 Task: Add an event with the title Second Webinar: Email Marketing Strategies for Success, date '2023/12/14', time 7:00 AM to 9:00 AMand add a description: _x000D_
Throughout the workshop, participants will engage in a series of activities, discussions, and case studies that promote self-reflection, skill-building, and practical application of leadership concepts. , put the event into Blue category . Add location for the event as: Warsaw, Poland, logged in from the account softage.7@softage.netand send the event invitation to softage.8@softage.net and softage.9@softage.net. Set a reminder for the event 30 minutes before
Action: Mouse moved to (107, 123)
Screenshot: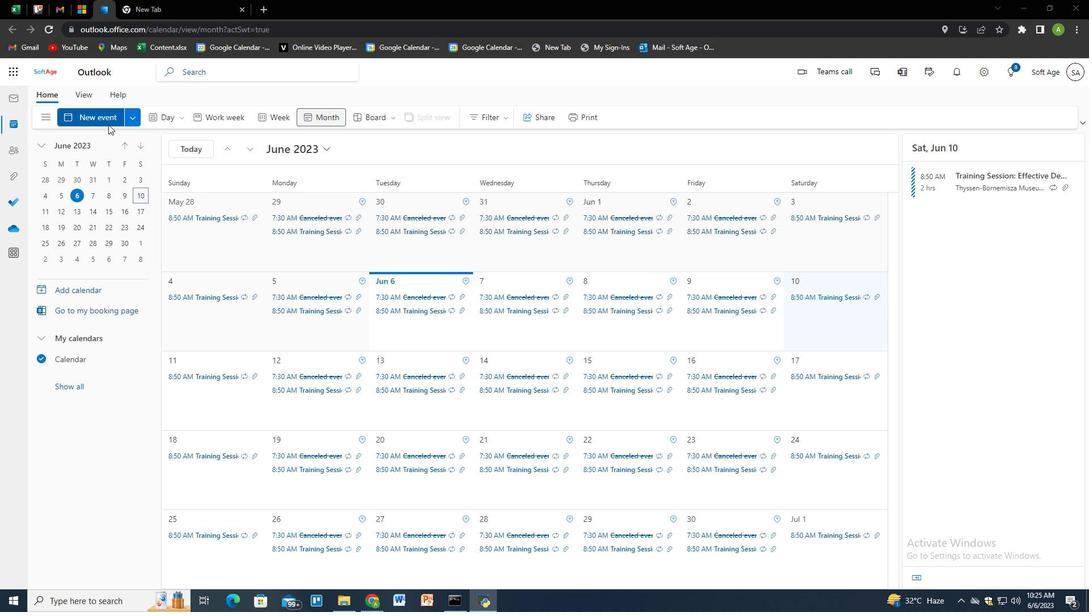 
Action: Mouse pressed left at (107, 123)
Screenshot: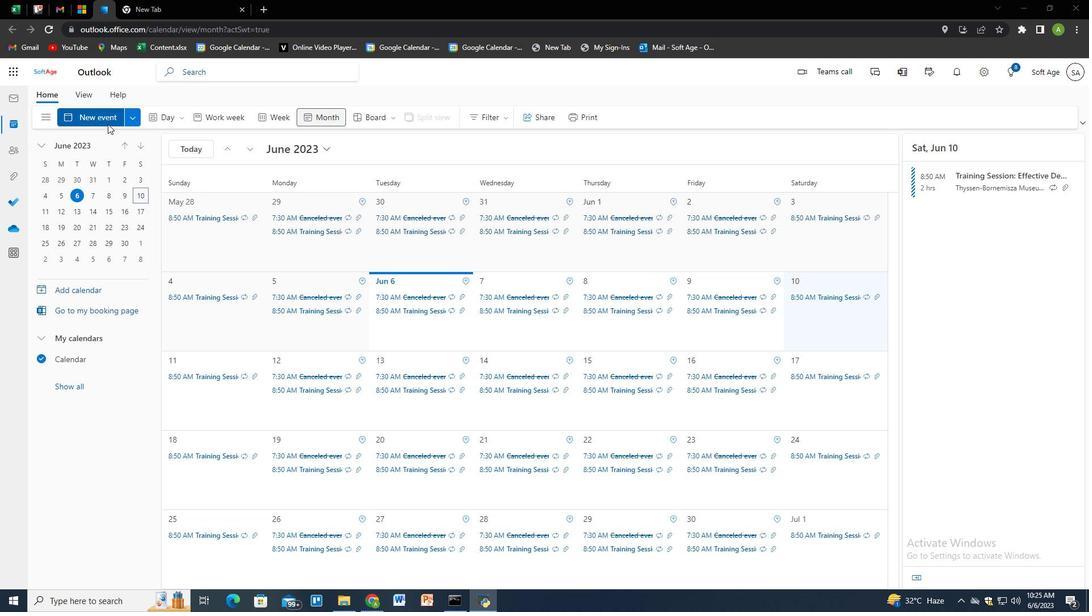 
Action: Mouse moved to (404, 192)
Screenshot: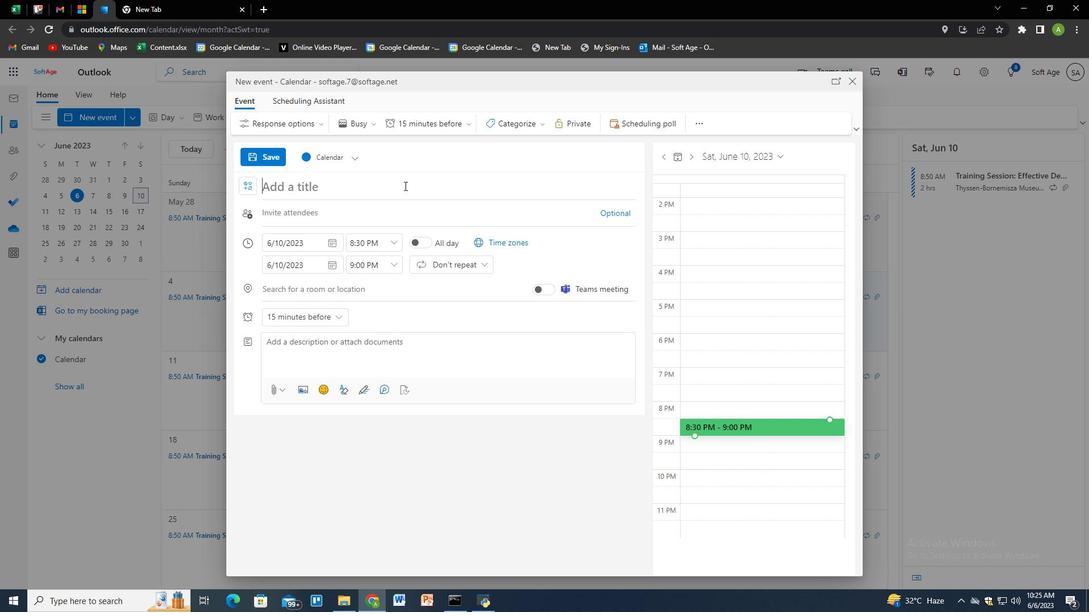
Action: Mouse pressed left at (404, 192)
Screenshot: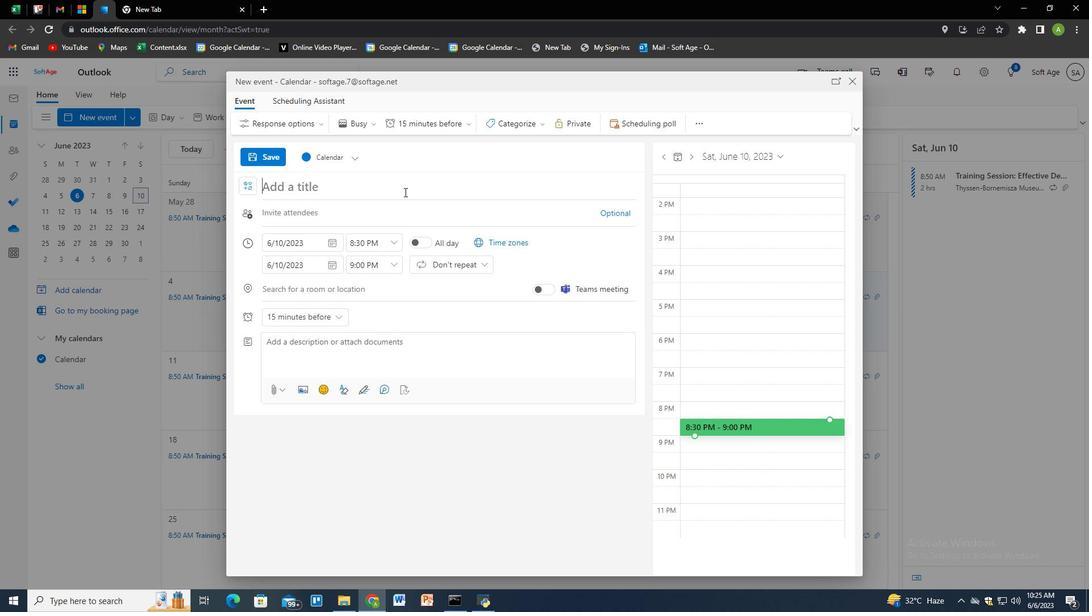 
Action: Key pressed <Key.shift>Second<Key.space><Key.shift>Webinar<Key.shift>:<Key.space><Key.shift>Email<Key.space><Key.shift>Marketin<Key.backspace><Key.backspace><Key.backspace>tinn<Key.backspace>g<Key.space><Key.shift>Strategies<Key.space>for<Key.space><Key.shift>Success<Key.tab><Key.tab><Key.tab>
Screenshot: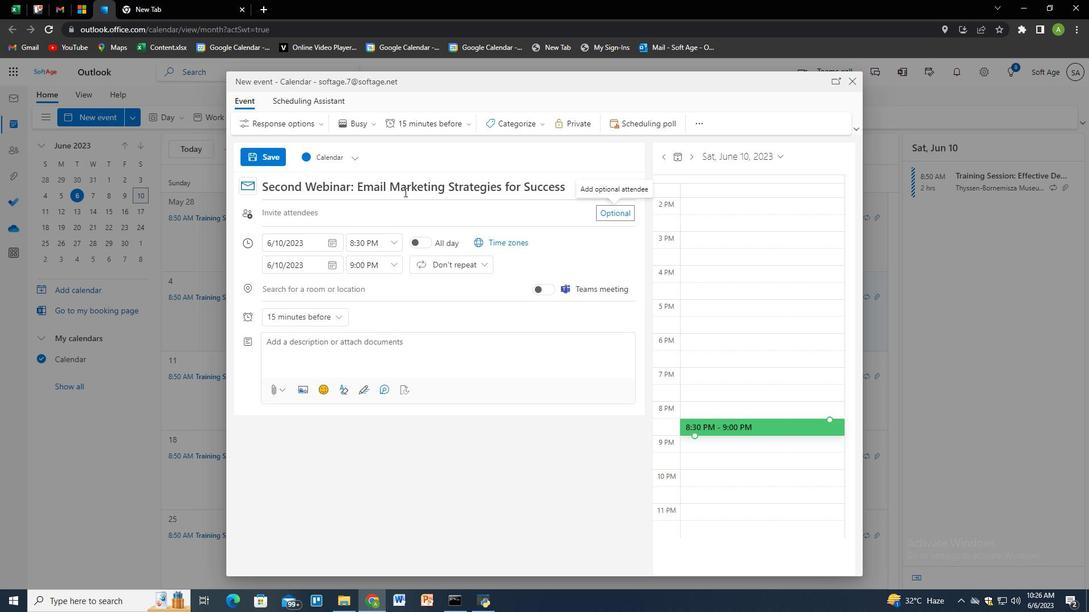 
Action: Mouse moved to (333, 242)
Screenshot: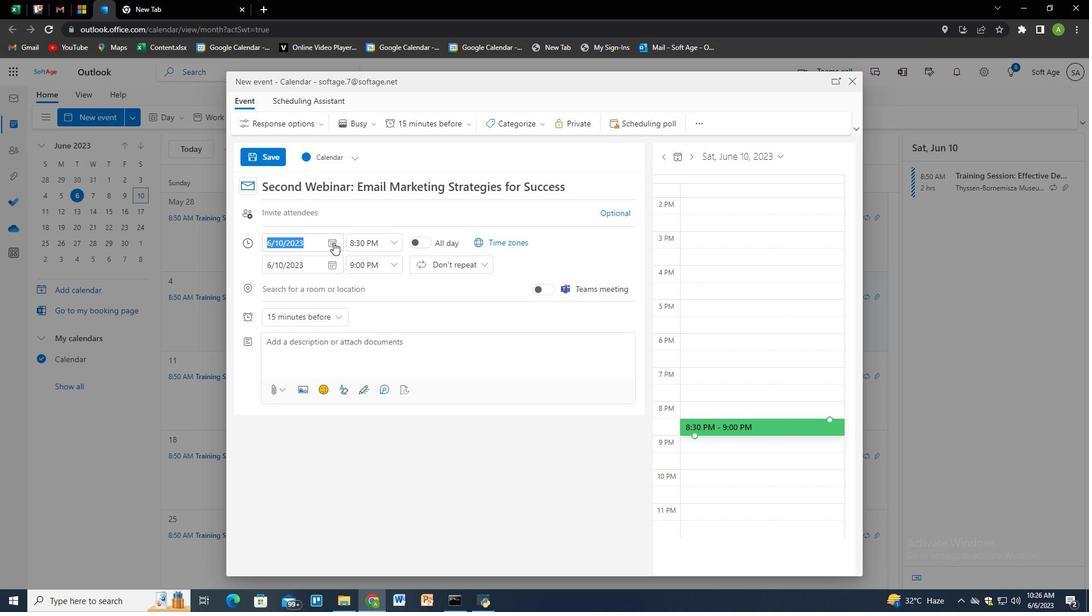 
Action: Mouse pressed left at (333, 242)
Screenshot: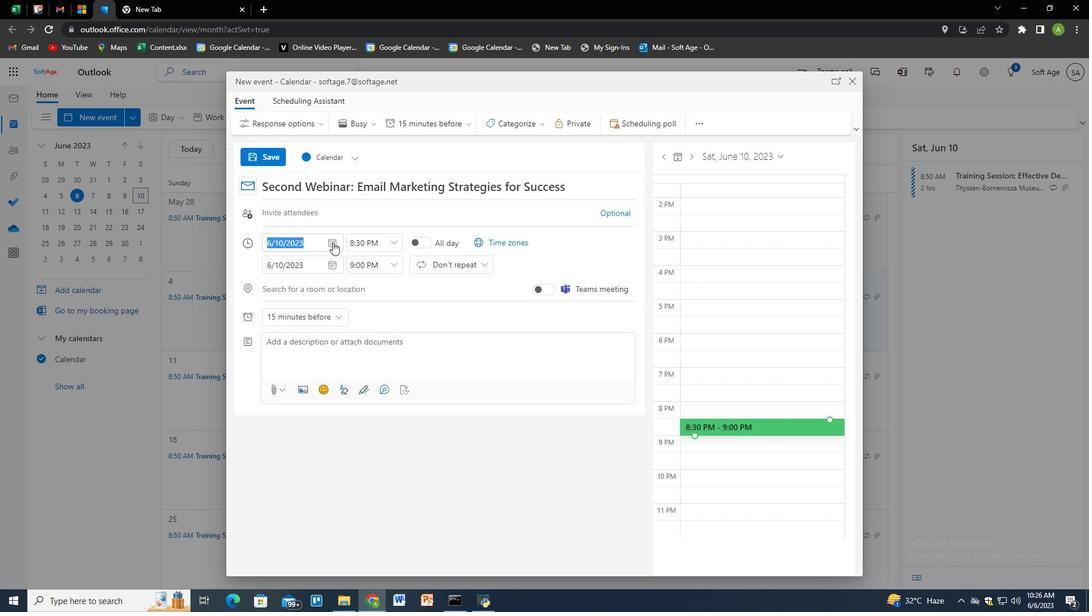 
Action: Mouse moved to (329, 260)
Screenshot: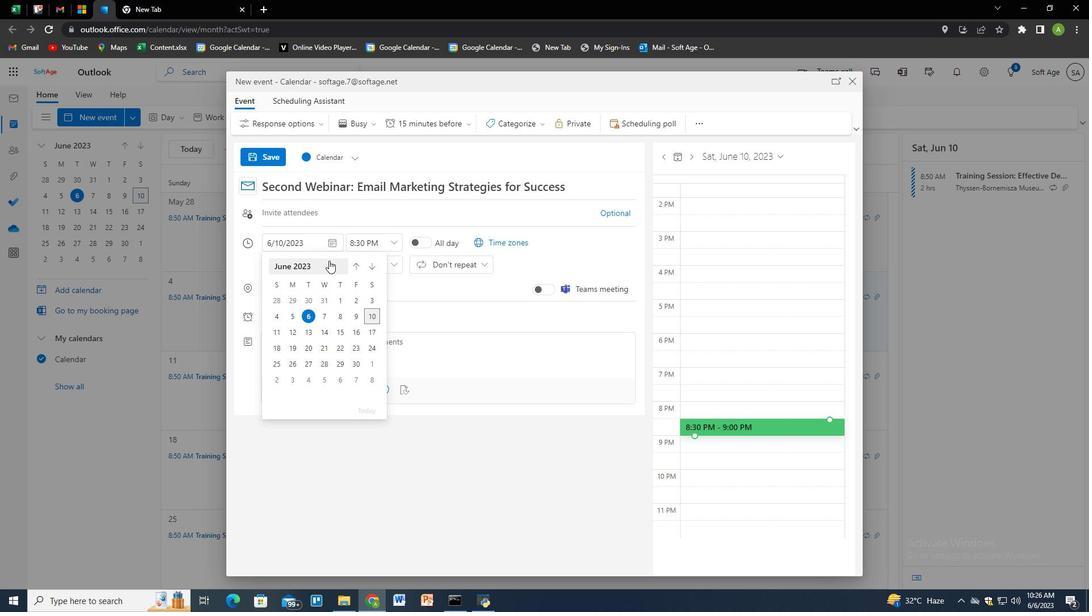 
Action: Mouse pressed left at (329, 260)
Screenshot: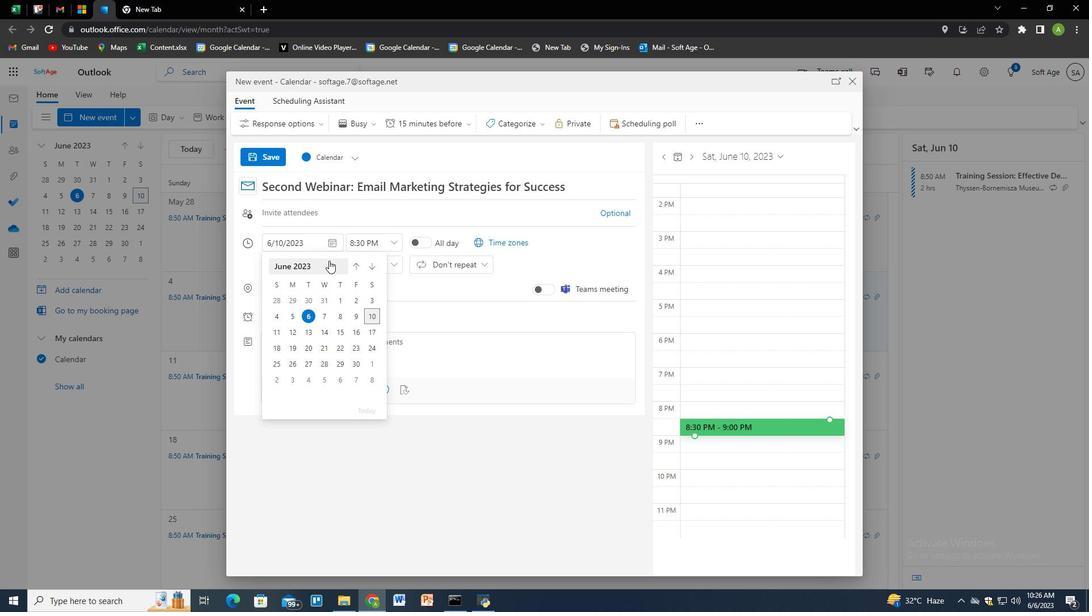 
Action: Mouse pressed left at (329, 260)
Screenshot: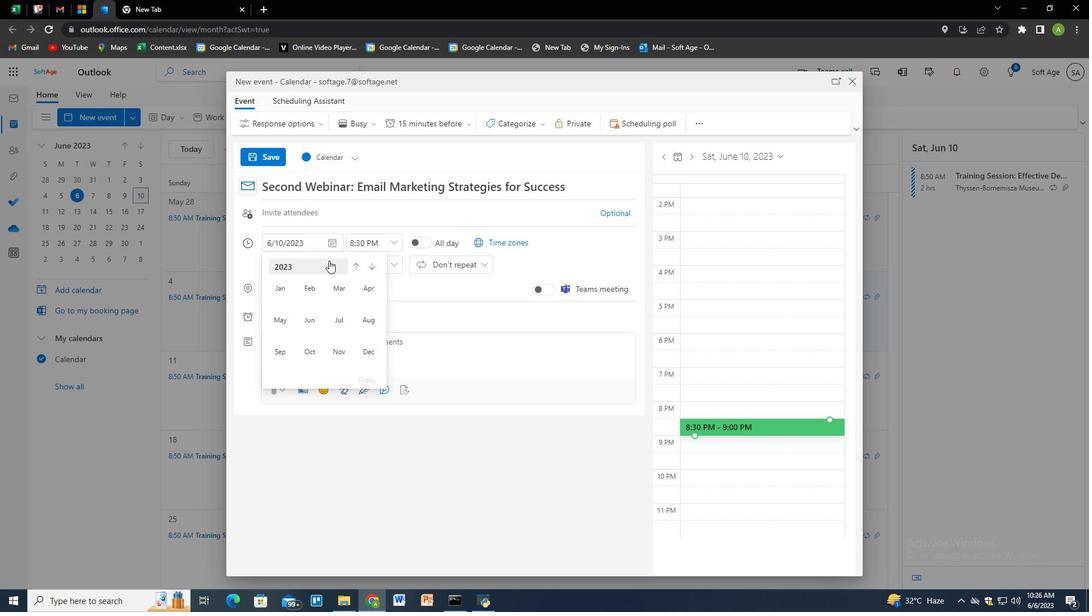 
Action: Mouse moved to (368, 287)
Screenshot: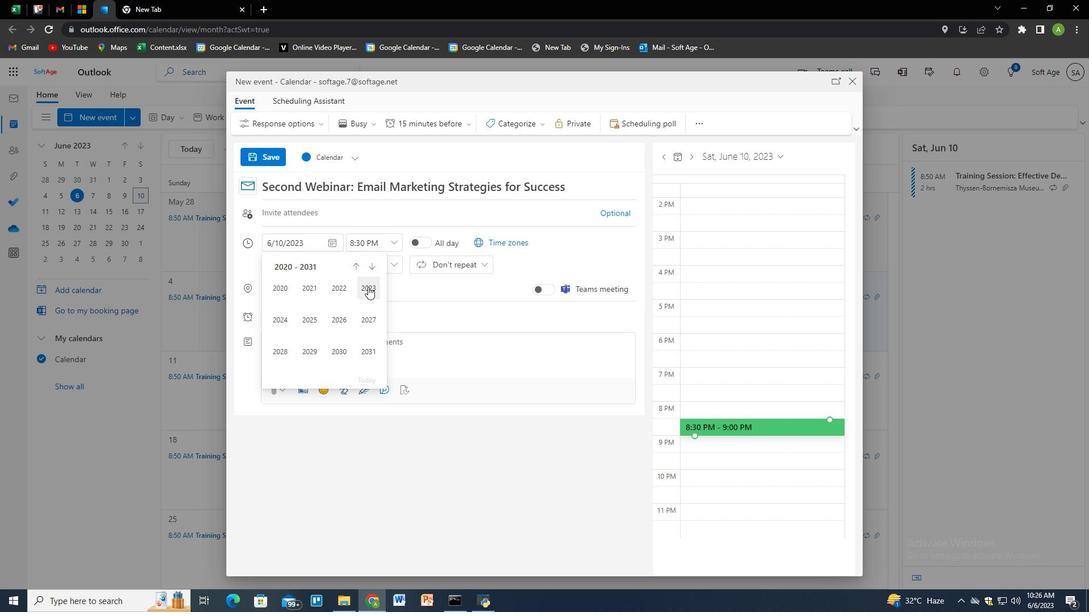 
Action: Mouse pressed left at (368, 287)
Screenshot: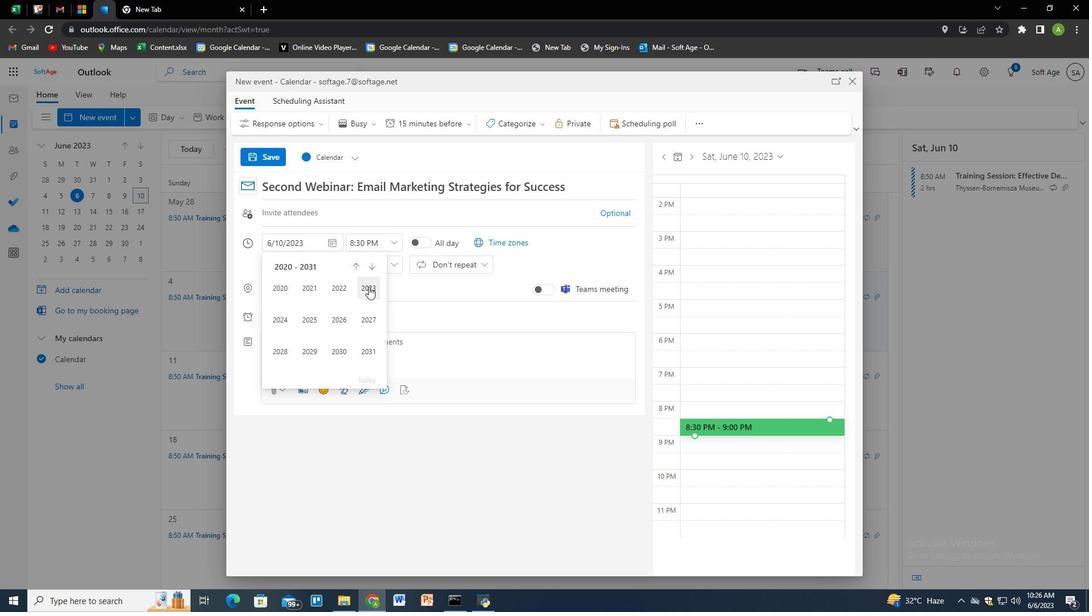 
Action: Mouse moved to (365, 348)
Screenshot: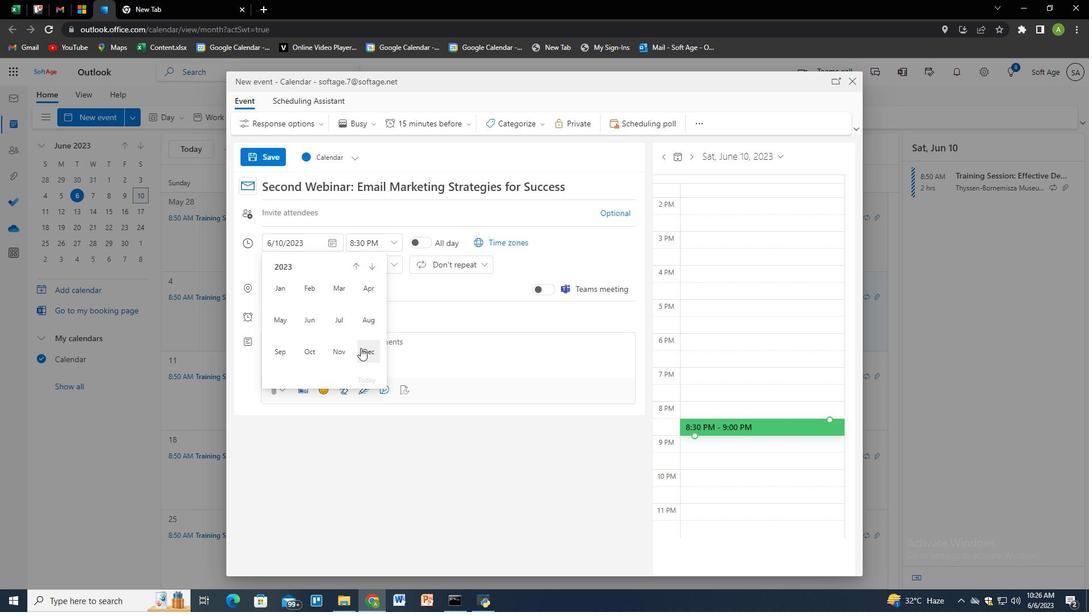 
Action: Mouse pressed left at (365, 348)
Screenshot: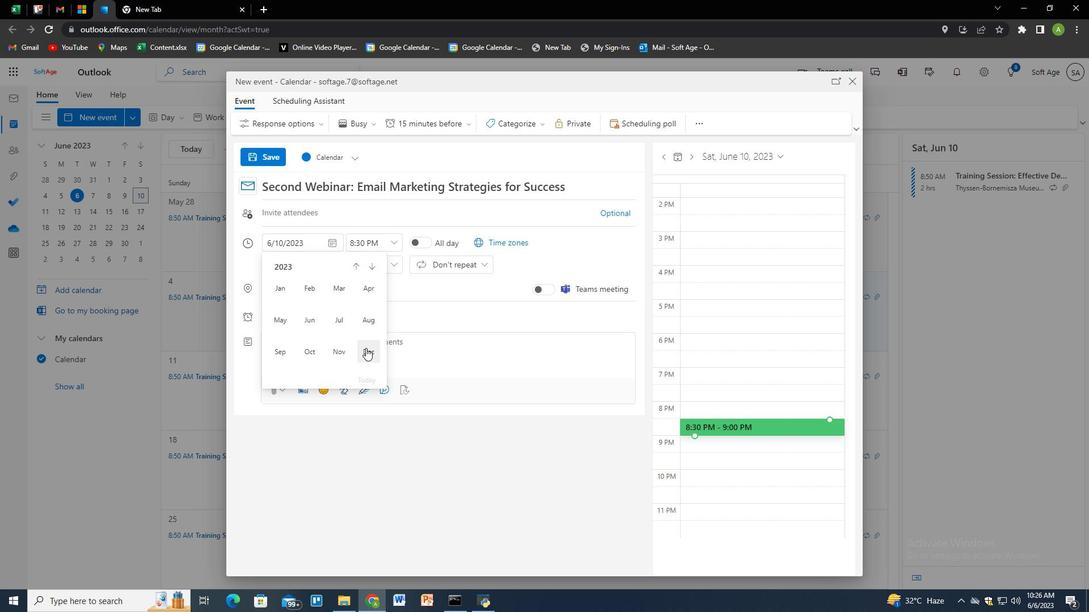 
Action: Mouse moved to (336, 331)
Screenshot: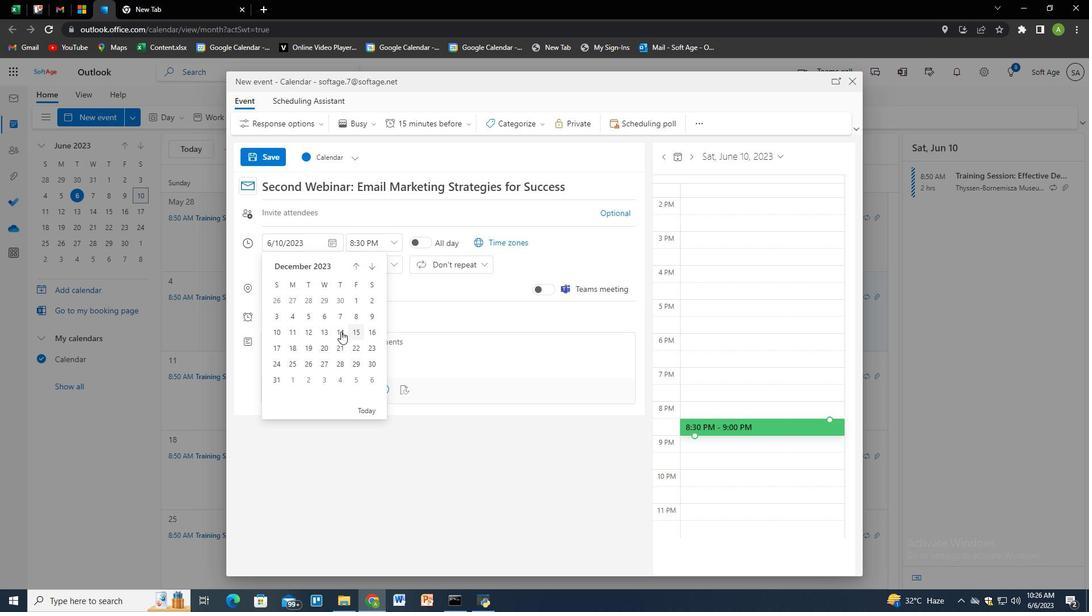 
Action: Mouse pressed left at (336, 331)
Screenshot: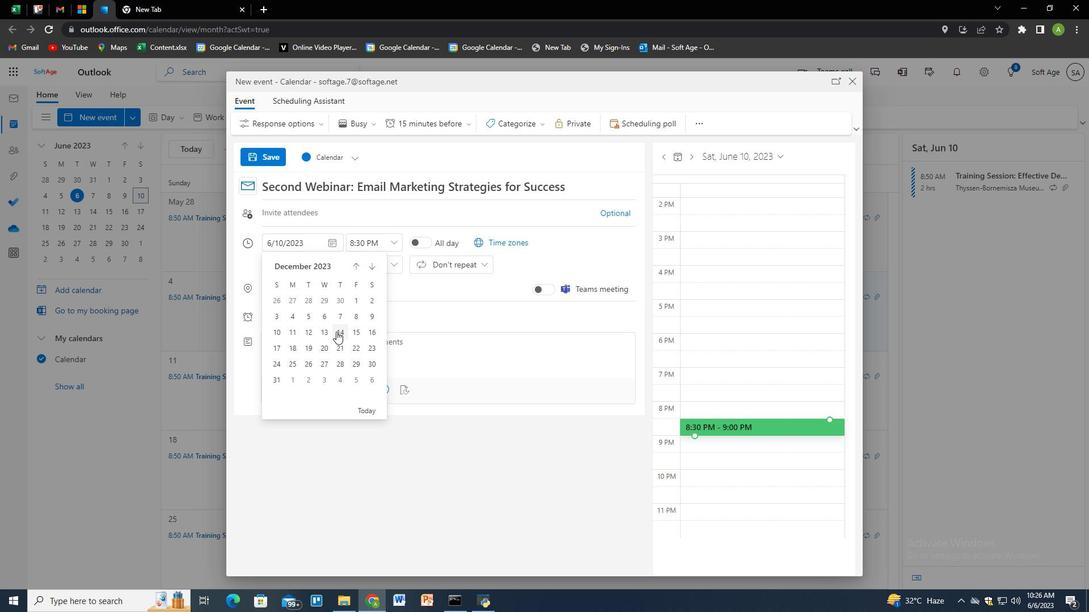 
Action: Mouse moved to (362, 249)
Screenshot: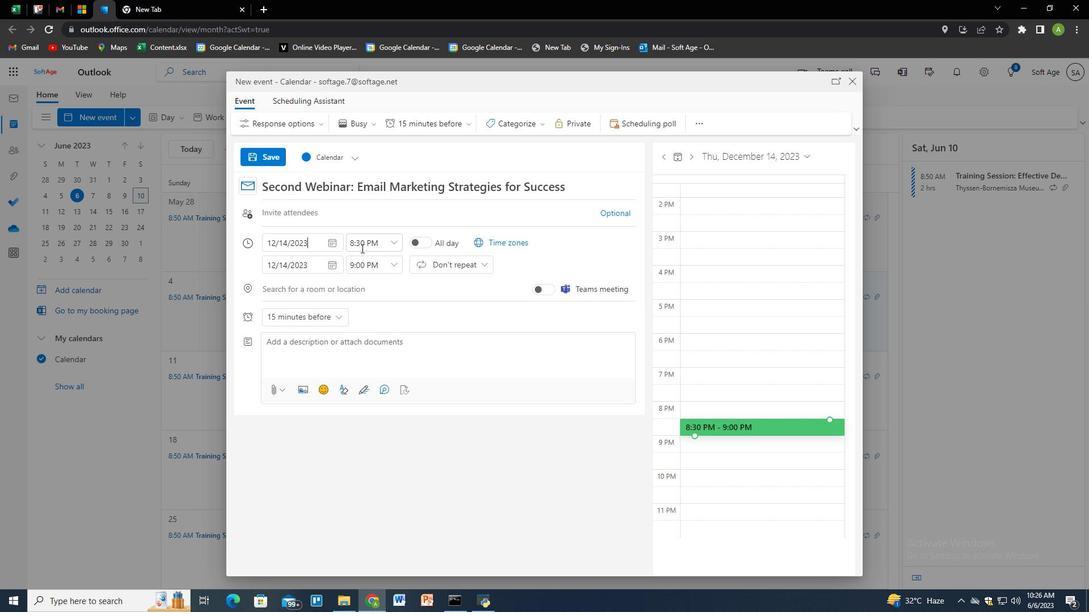 
Action: Mouse pressed left at (362, 249)
Screenshot: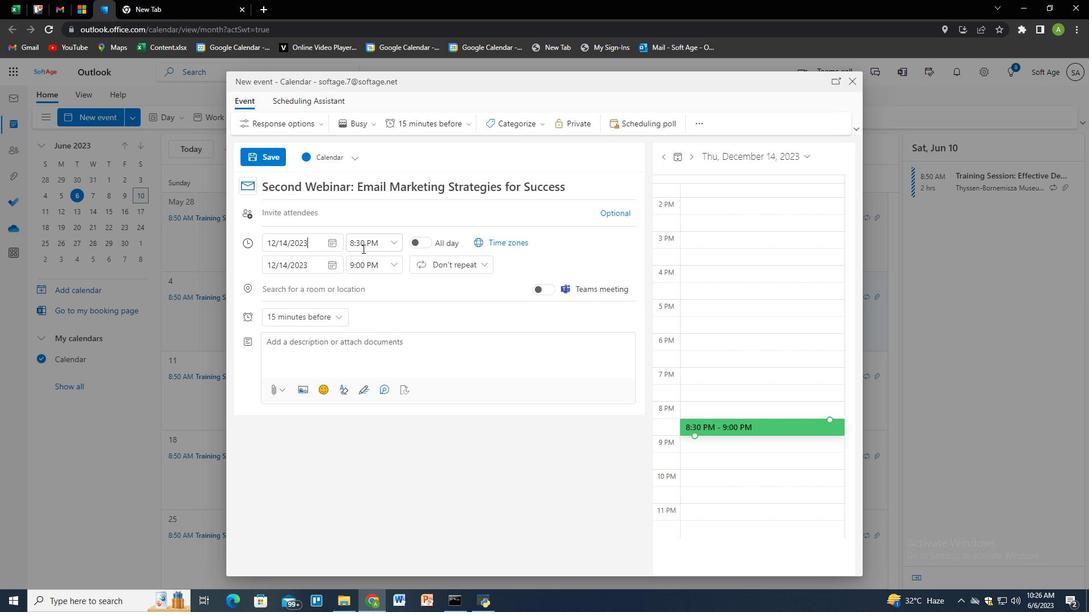 
Action: Key pressed 7<Key.shift_r>:00<Key.space><Key.shift><Key.shift><Key.shift><Key.shift><Key.shift><Key.shift><Key.shift><Key.shift><Key.shift><Key.shift>AMM<Key.tab><Key.tab>9<Key.shift_r>:00<Key.space><Key.shift><Key.shift><Key.shift><Key.shift>AMM<Key.tab><Key.tab><Key.tab><Key.tab><Key.tab><Key.tab><Key.tab><Key.shift><Key.shift><Key.shift>Throughout<Key.space>the<Key.space>workshop,<Key.space>participants<Key.space>will<Key.space>engage<Key.space>in<Key.space>a<Key.space>series<Key.space>of<Key.space>activities,<Key.space>discussions,<Key.space>and<Key.space>case<Key.space>studies<Key.space>that<Key.space>promote<Key.space>self-reflection,<Key.space>skill<Key.space><Key.backspace>-building,<Key.space>and<Key.space>practical<Key.space>application<Key.space>of<Key.space>leadership<Key.space>concepts.
Screenshot: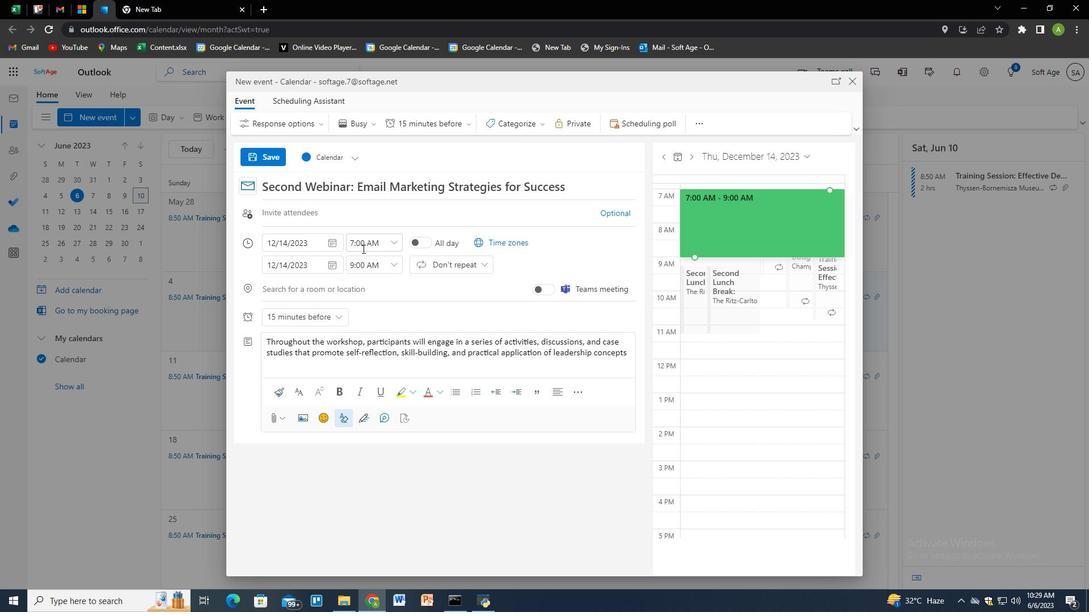 
Action: Mouse moved to (499, 121)
Screenshot: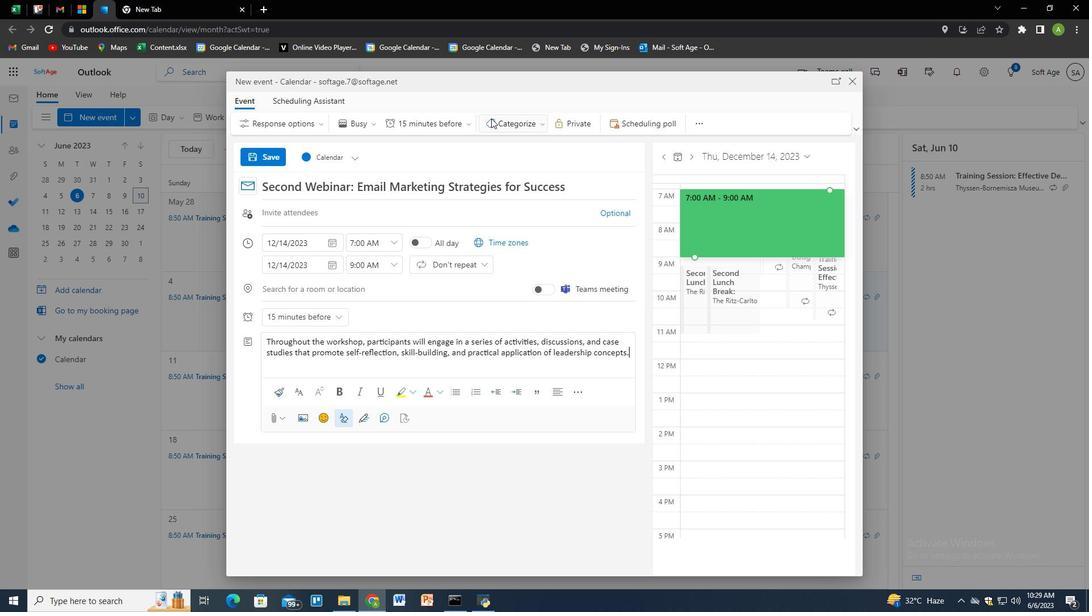 
Action: Mouse pressed left at (499, 121)
Screenshot: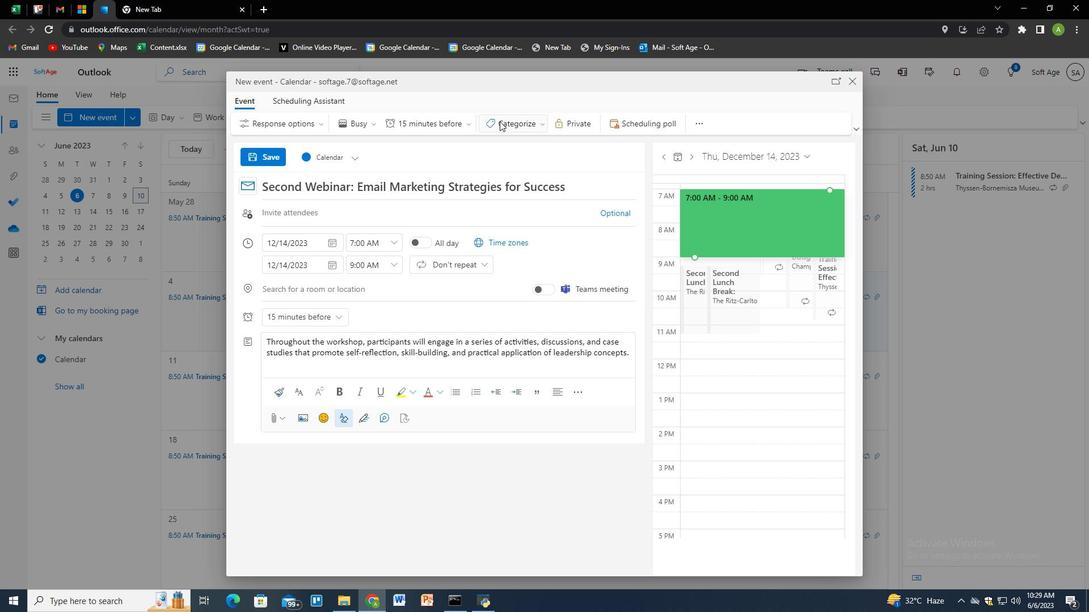 
Action: Mouse moved to (509, 146)
Screenshot: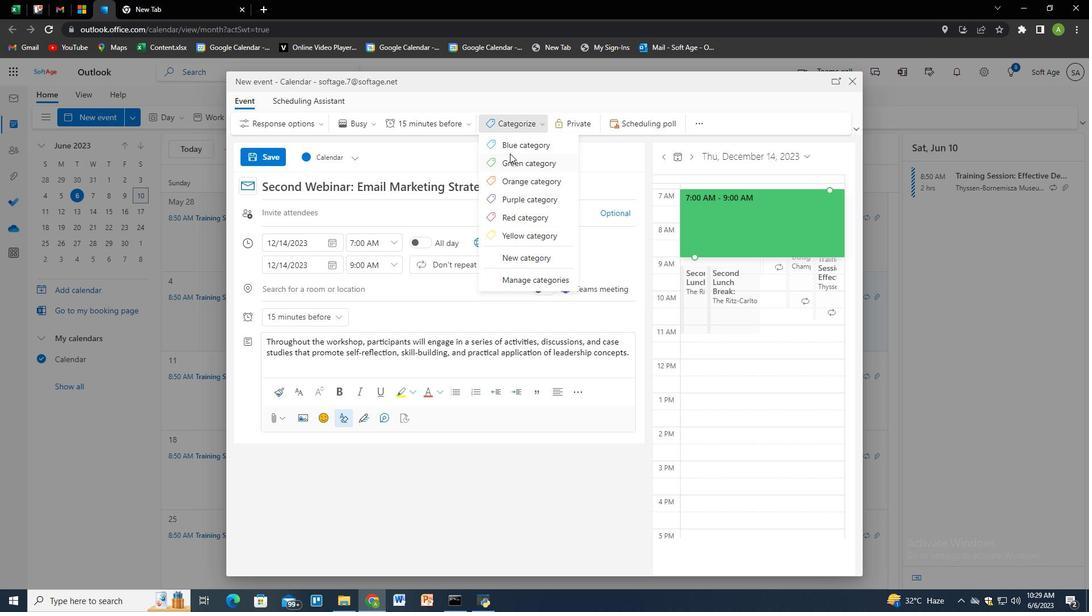 
Action: Mouse pressed left at (509, 146)
Screenshot: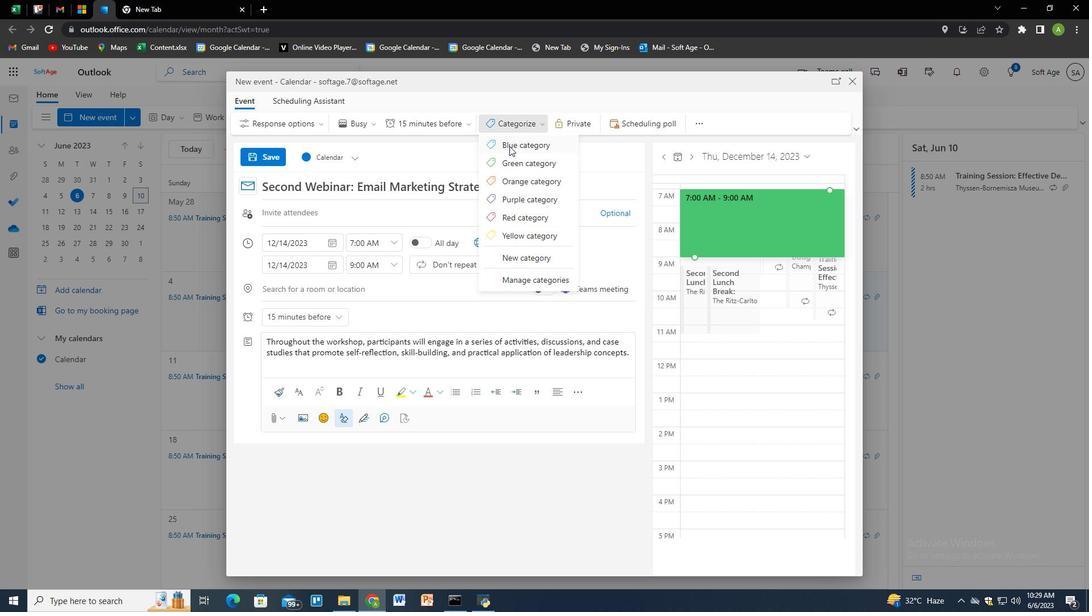 
Action: Mouse moved to (397, 287)
Screenshot: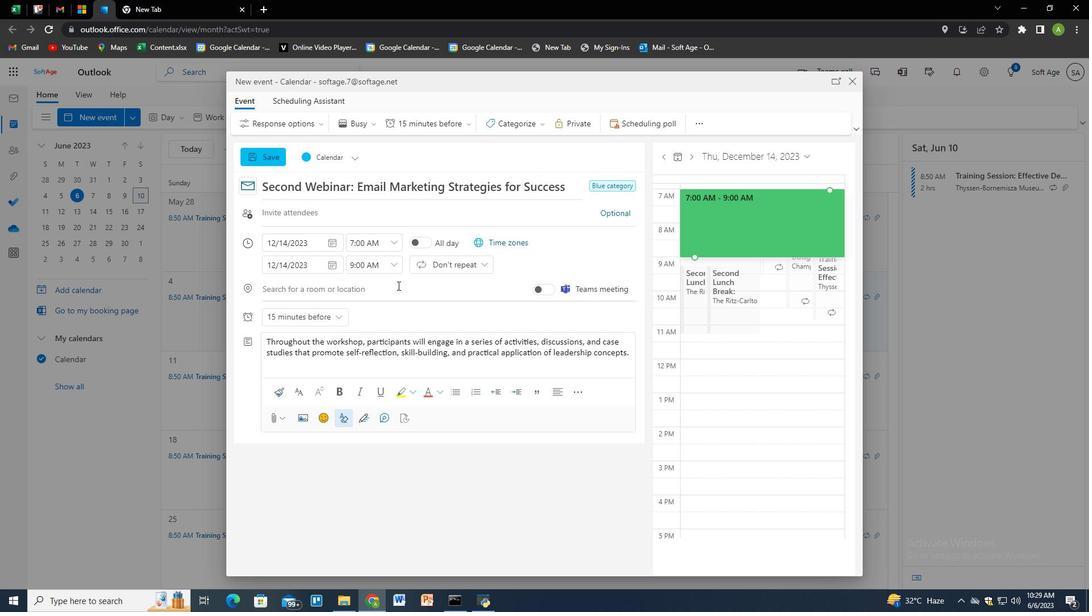 
Action: Mouse pressed left at (397, 287)
Screenshot: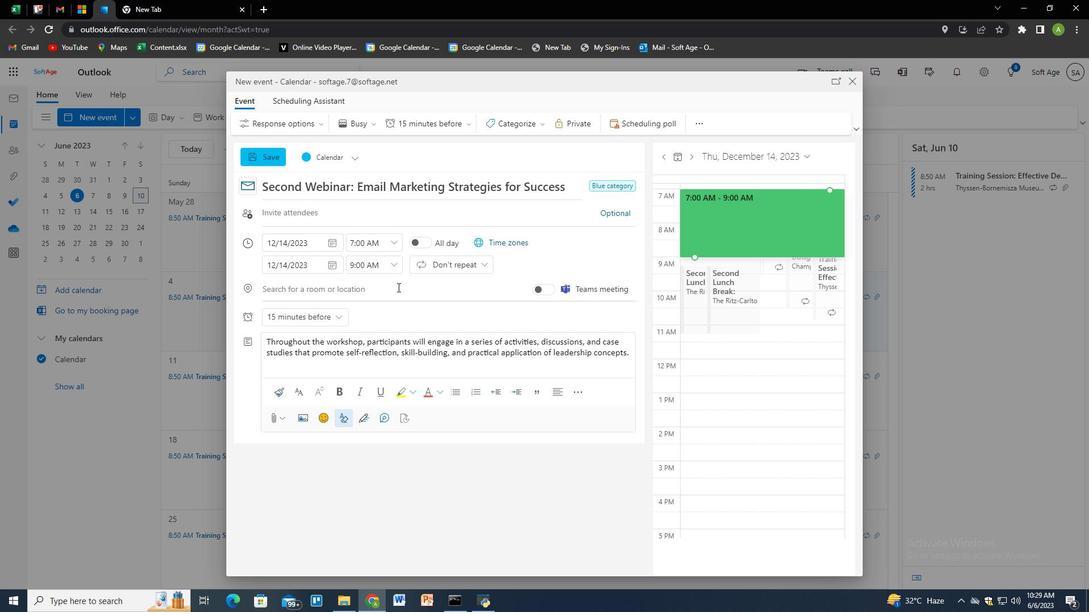 
Action: Key pressed <Key.shift><Key.shift><Key.shift><Key.shift><Key.shift><Key.shift>Warsaw,<Key.space><Key.shift>Poland,<Key.down><Key.enter>
Screenshot: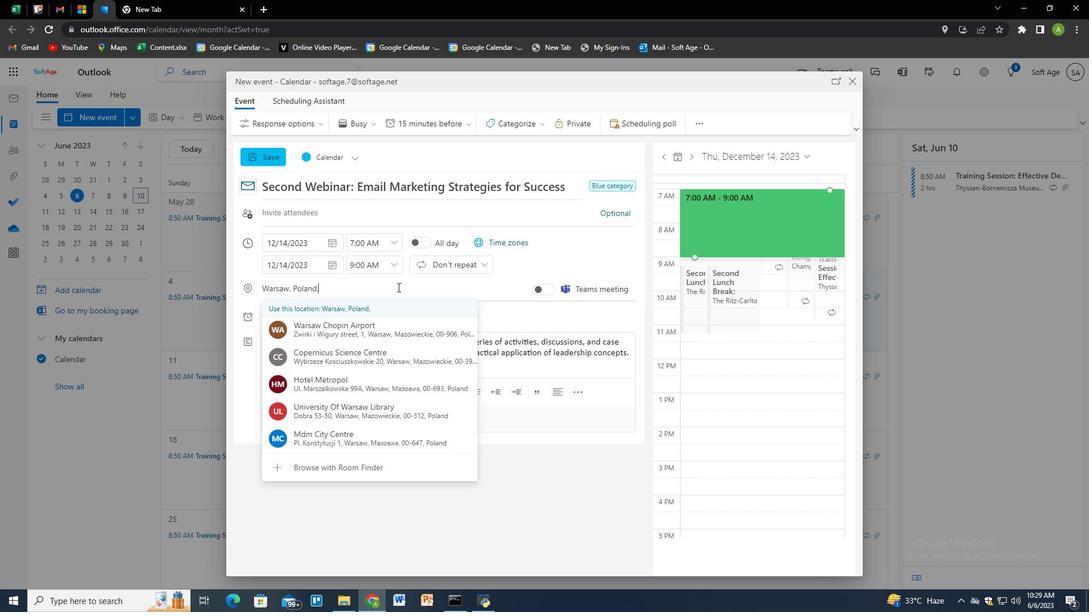 
Action: Mouse moved to (374, 215)
Screenshot: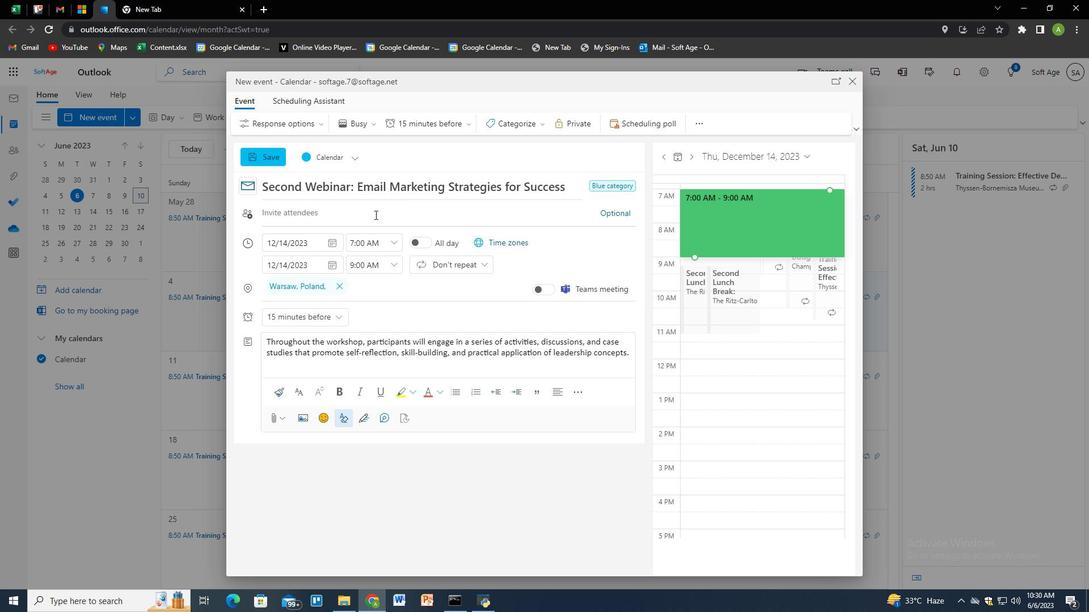 
Action: Mouse pressed left at (374, 215)
Screenshot: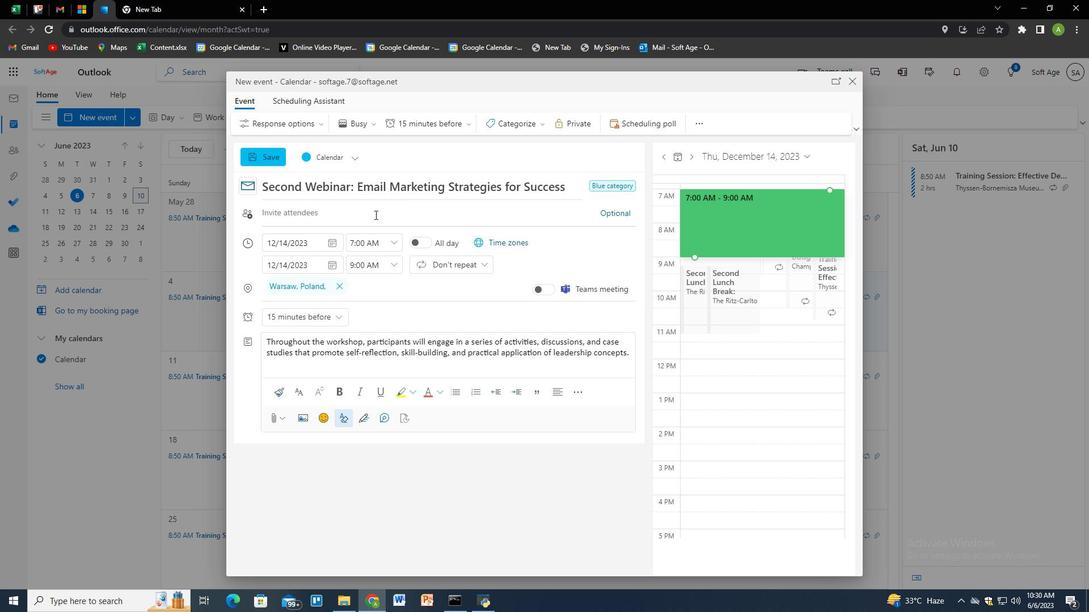 
Action: Mouse moved to (487, 291)
Screenshot: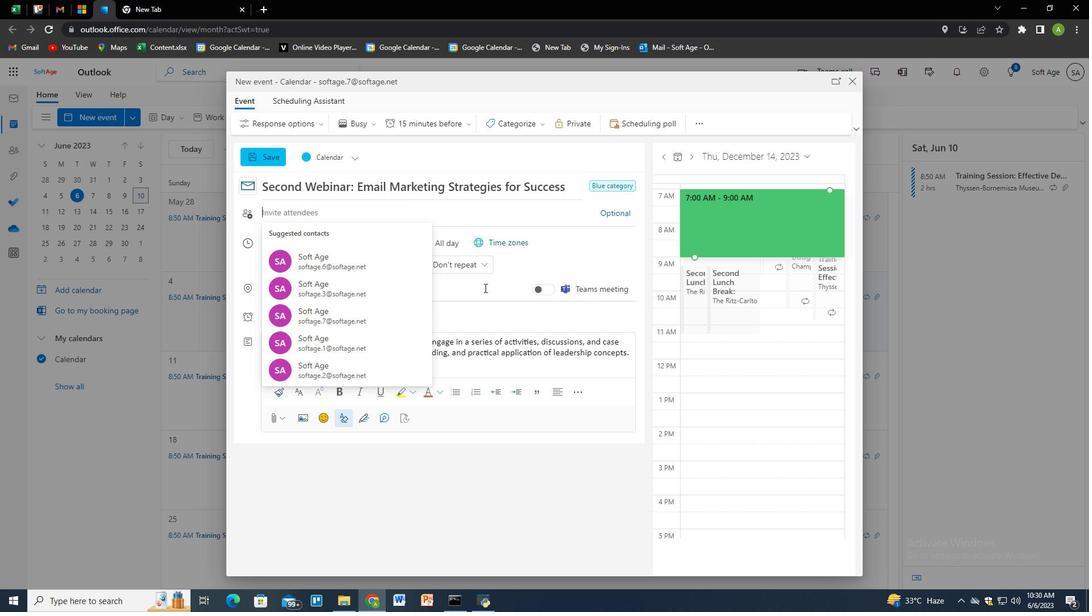 
Action: Mouse pressed left at (487, 291)
Screenshot: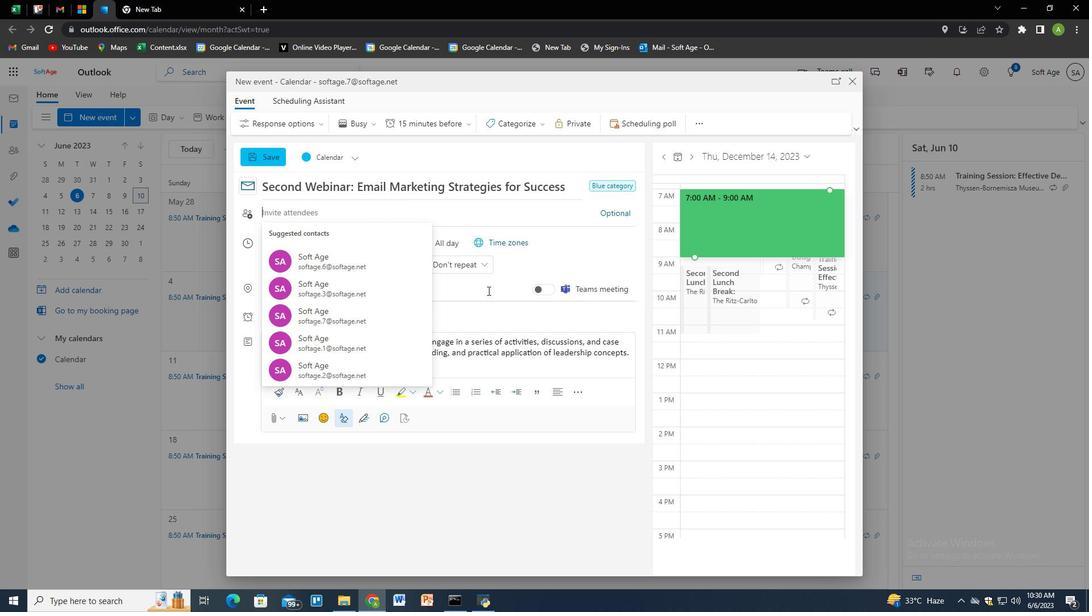 
Action: Mouse moved to (487, 427)
Screenshot: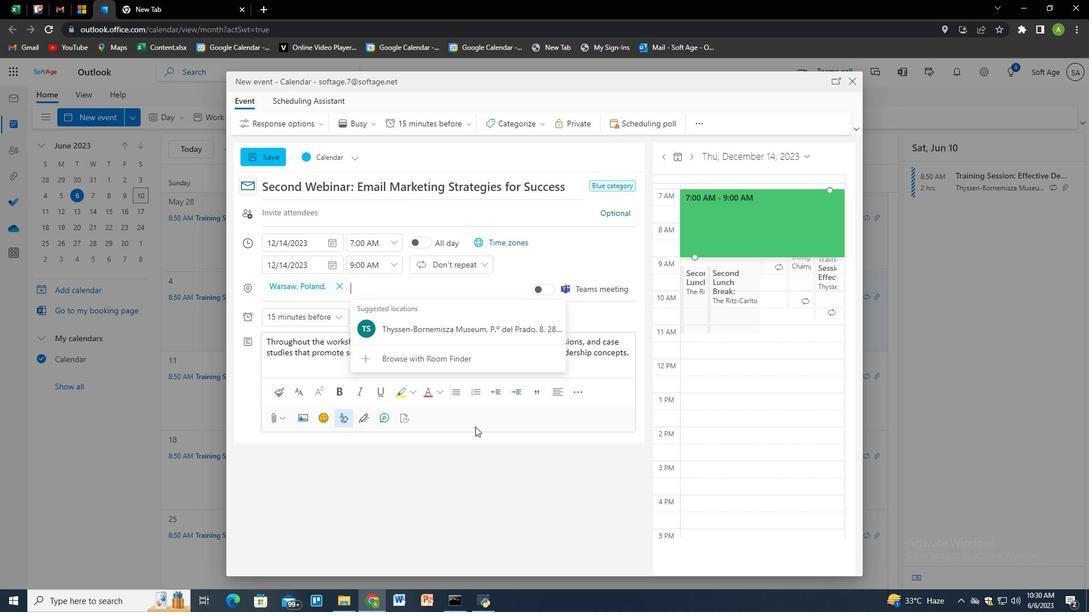 
Action: Mouse pressed left at (487, 427)
Screenshot: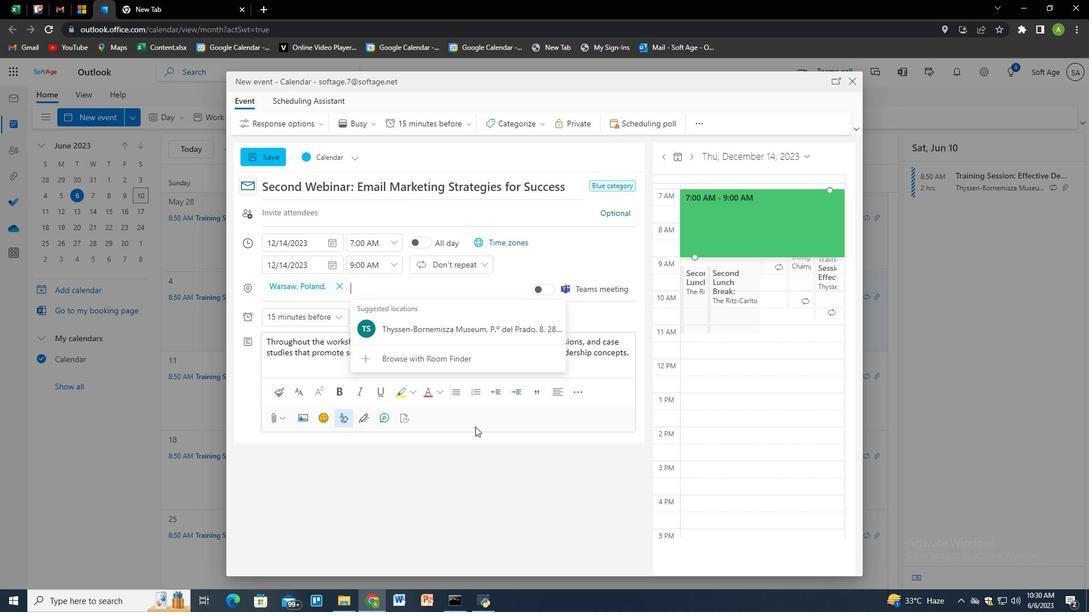 
Action: Mouse moved to (323, 211)
Screenshot: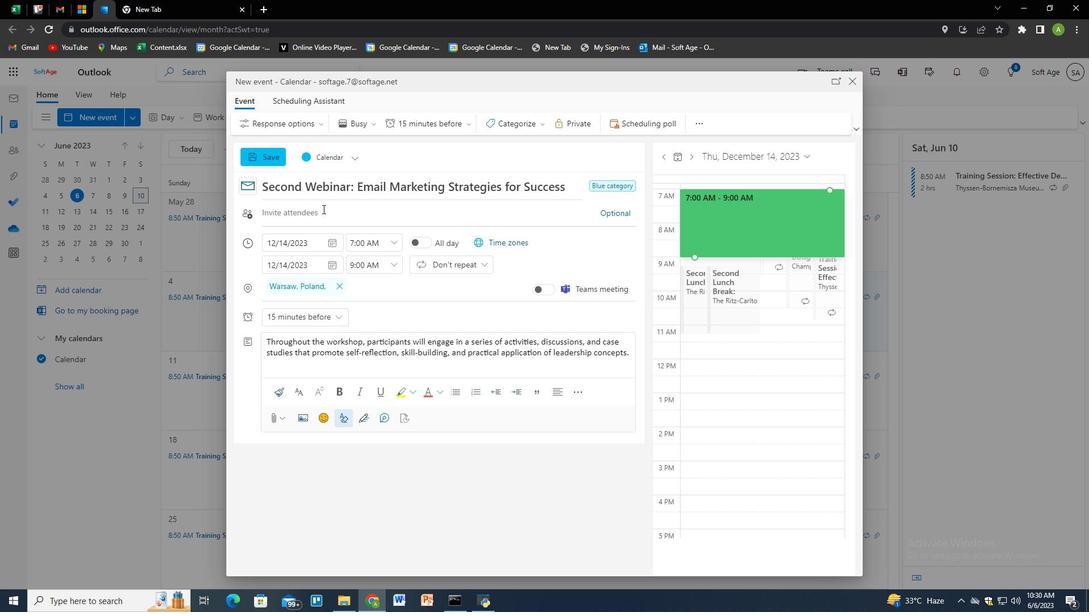 
Action: Mouse pressed left at (323, 211)
Screenshot: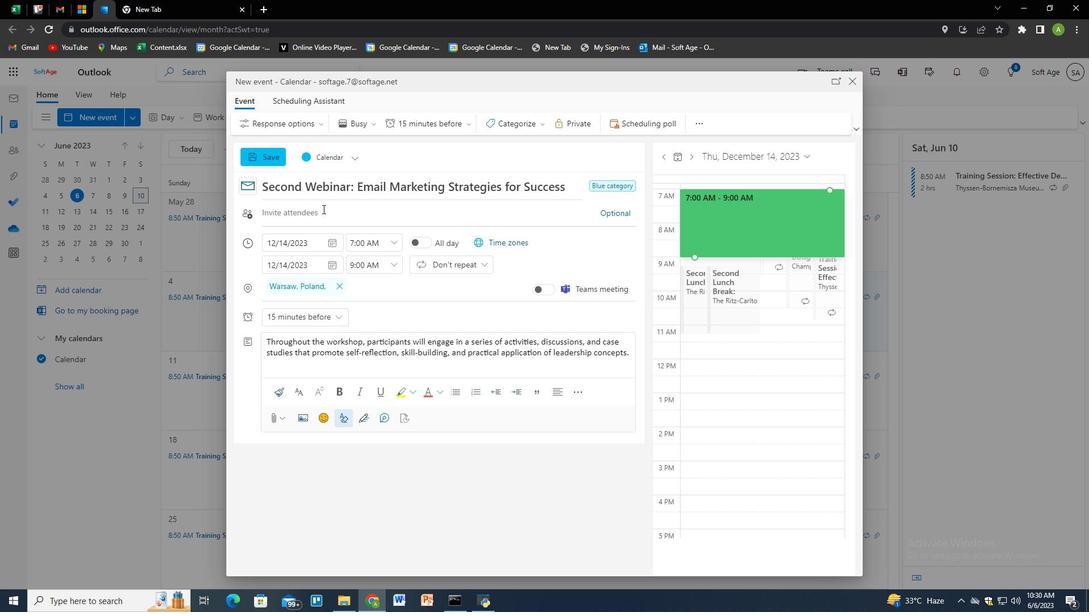 
Action: Key pressed softage.8<Key.shift>@softage.net<Key.down><Key.up><Key.enter>softage.9<Key.shift>@softage.ner<Key.backspace><Key.enter>
Screenshot: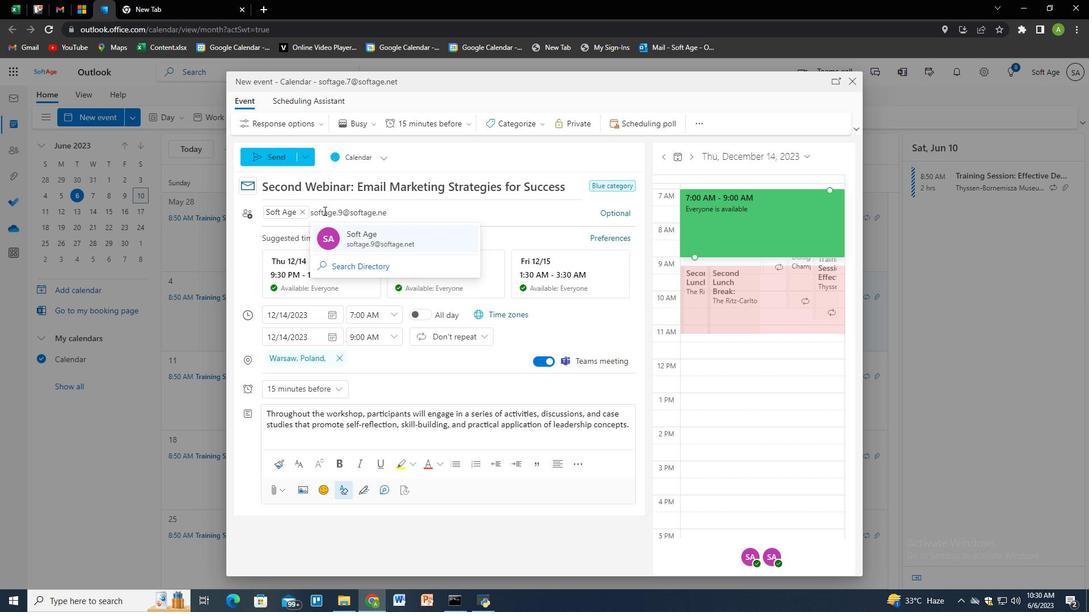 
Action: Mouse moved to (443, 125)
Screenshot: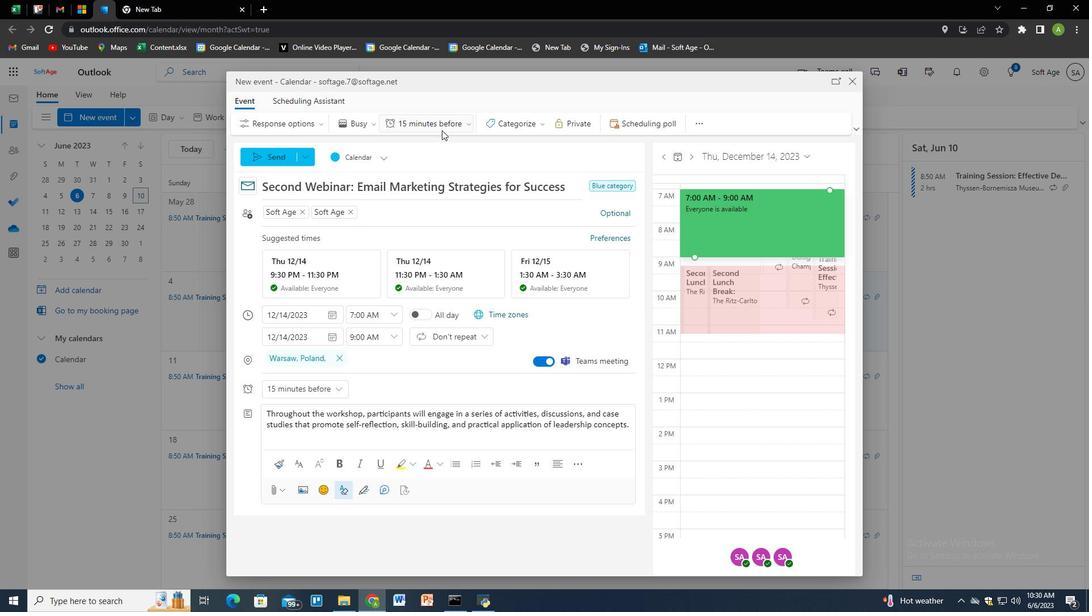 
Action: Mouse pressed left at (443, 125)
Screenshot: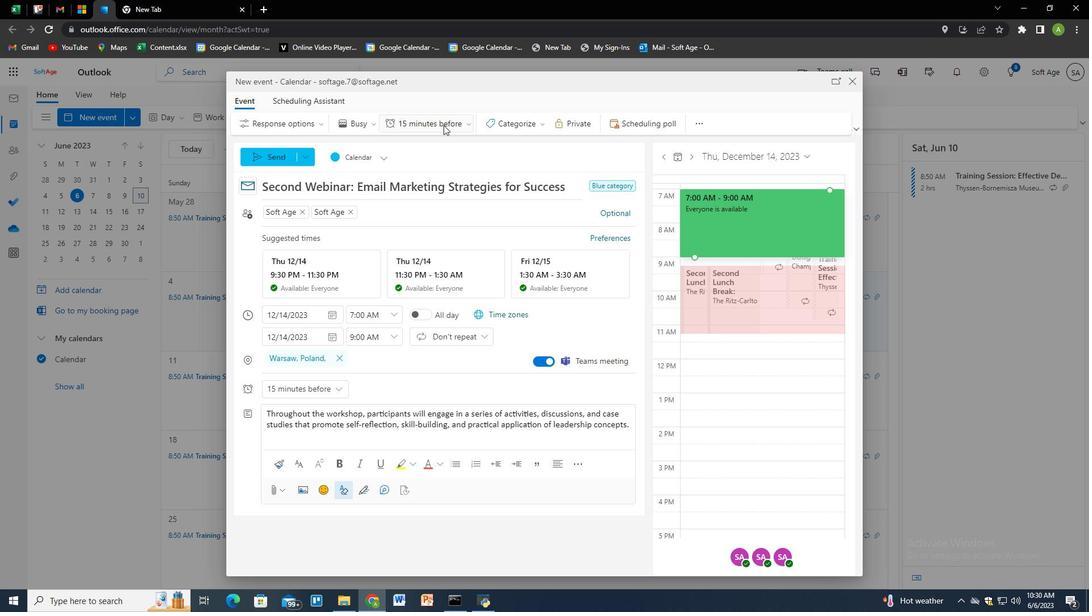 
Action: Mouse moved to (444, 228)
Screenshot: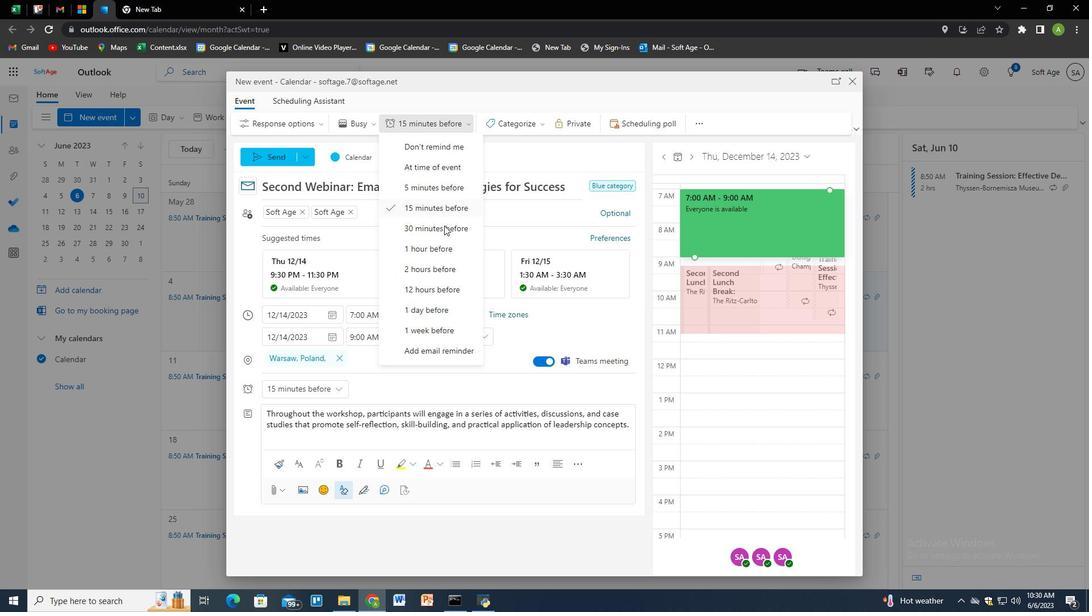 
Action: Mouse pressed left at (444, 228)
Screenshot: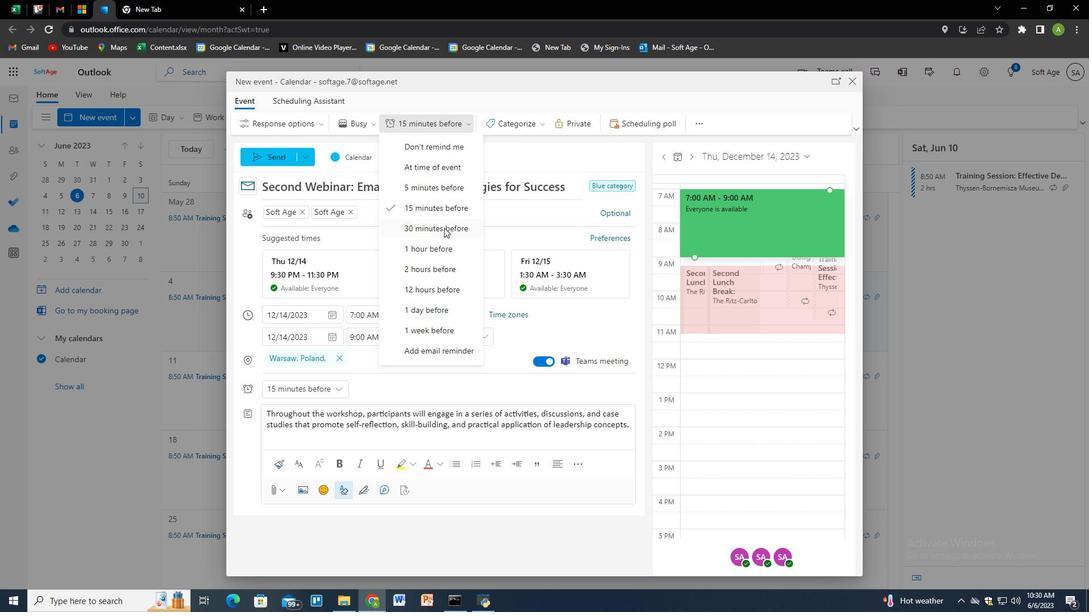
Action: Mouse moved to (273, 159)
Screenshot: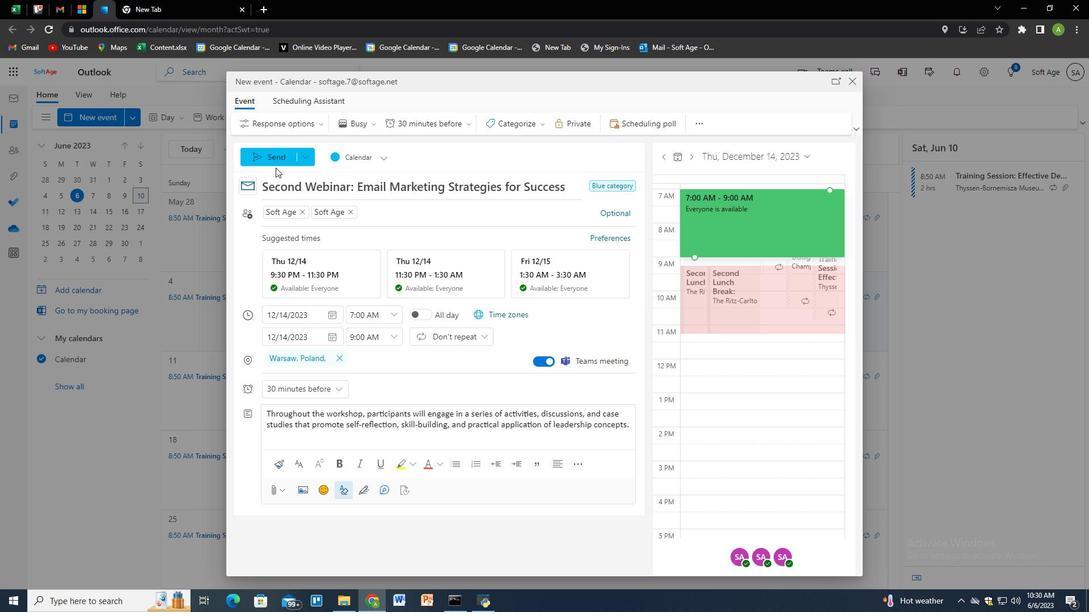 
Action: Mouse pressed left at (273, 159)
Screenshot: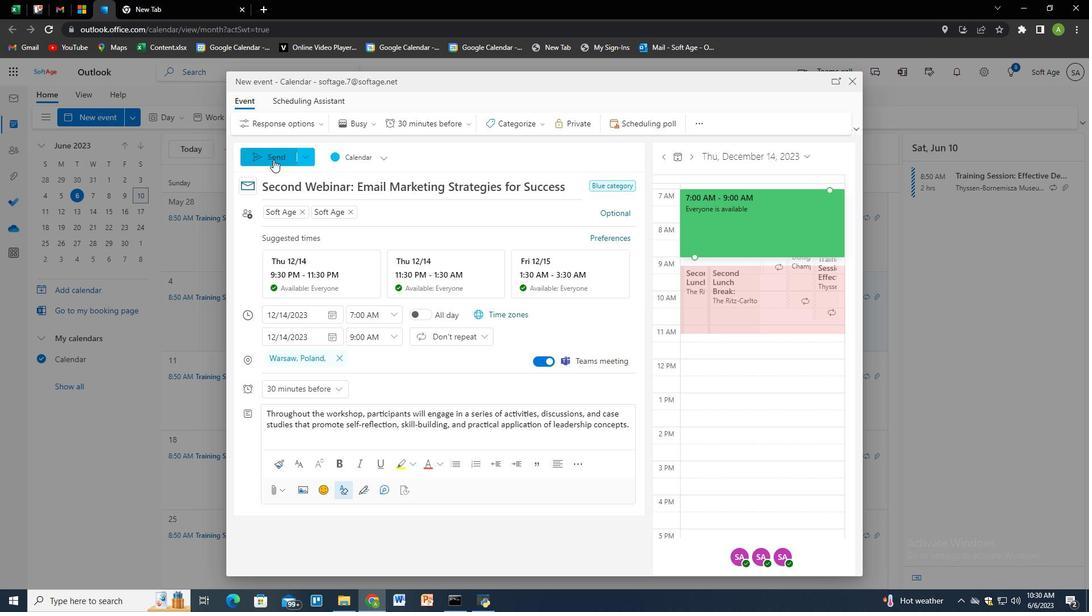 
Action: Mouse moved to (266, 264)
Screenshot: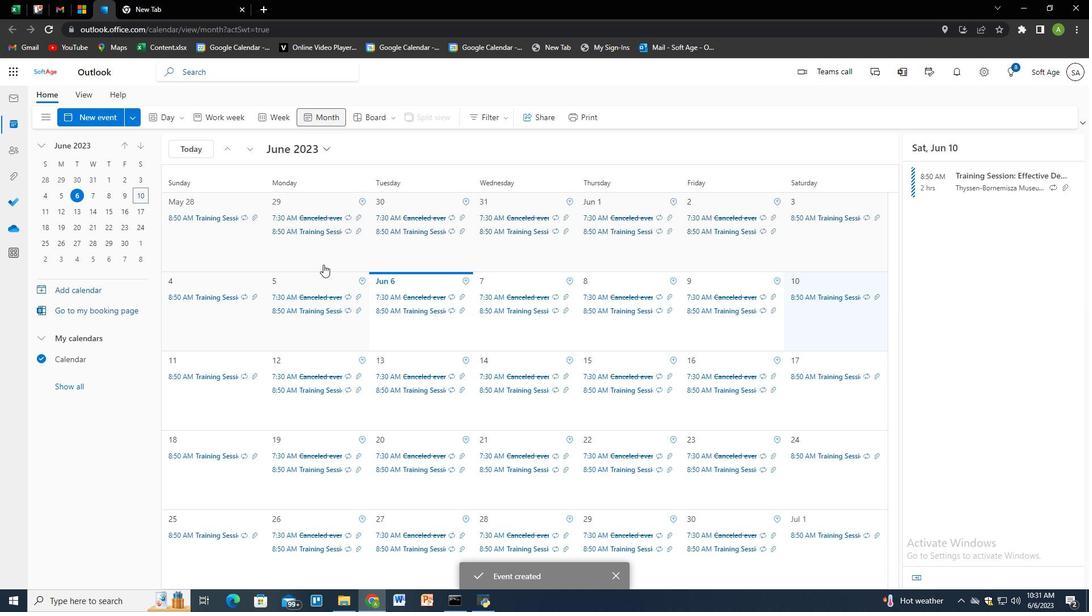 
